 Task: Plan a visit to the local art fair on the 5th at 11:00 AM to 12:00Pm
Action: Mouse moved to (248, 159)
Screenshot: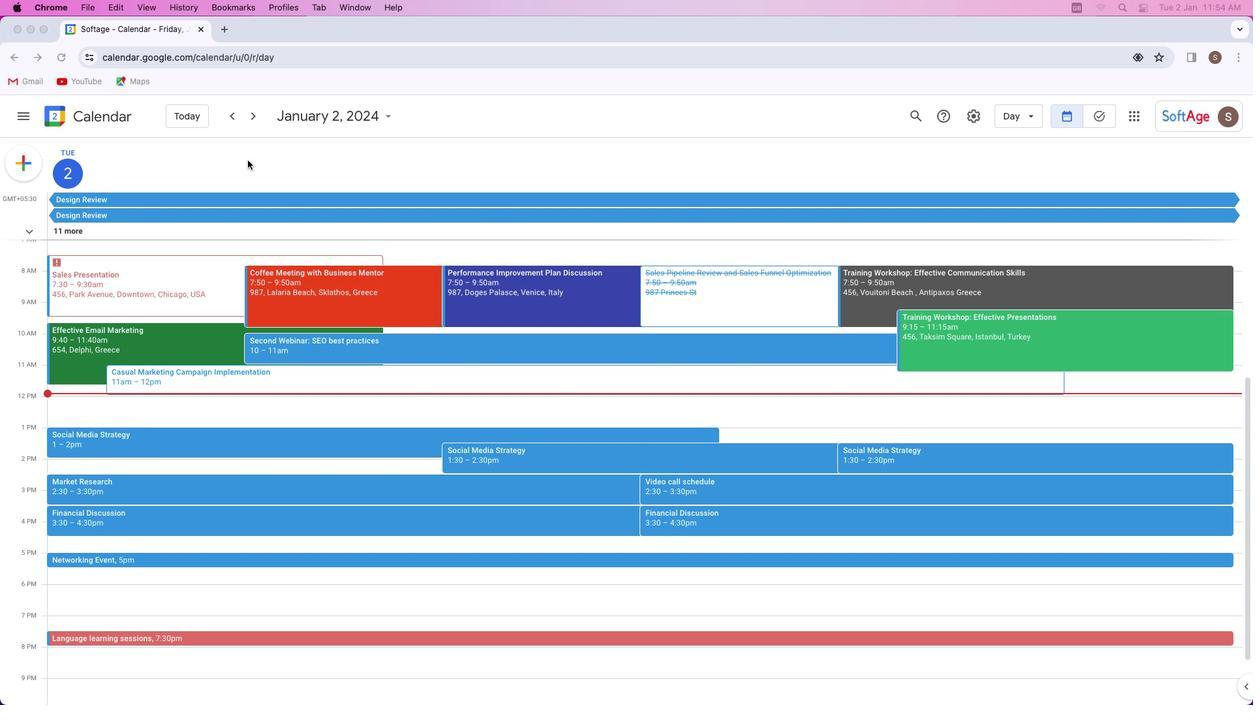 
Action: Mouse pressed left at (248, 159)
Screenshot: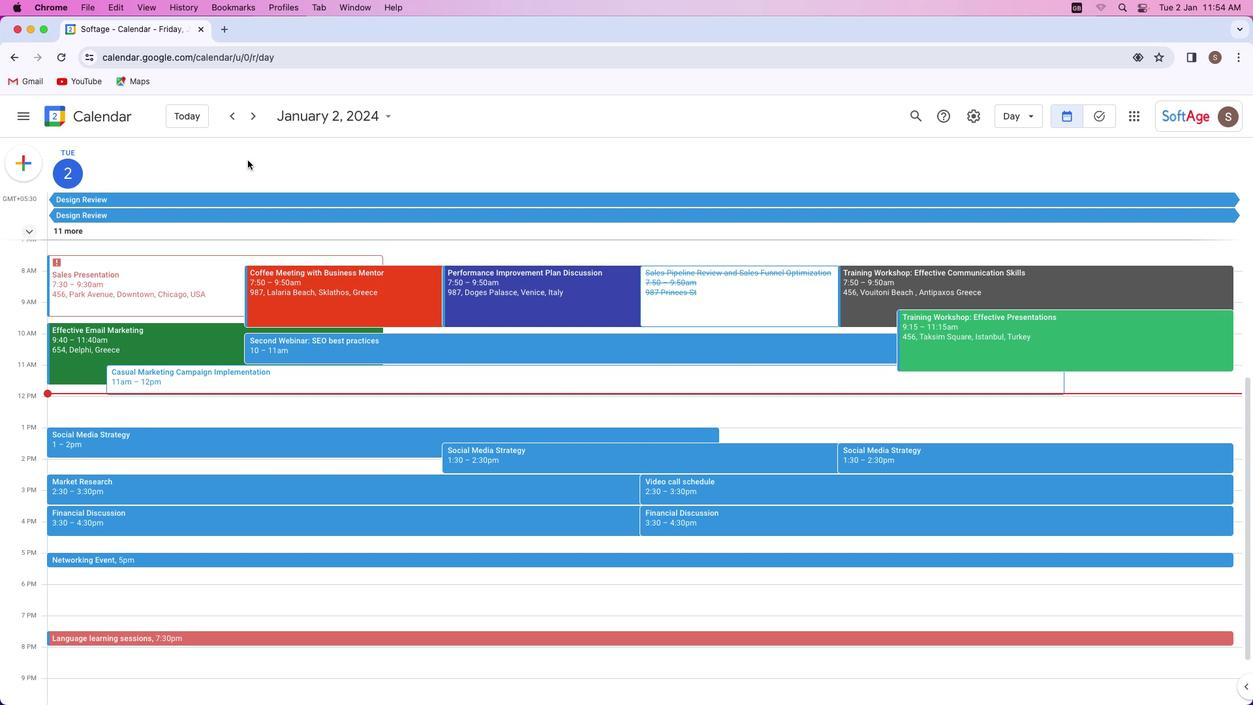 
Action: Mouse moved to (17, 176)
Screenshot: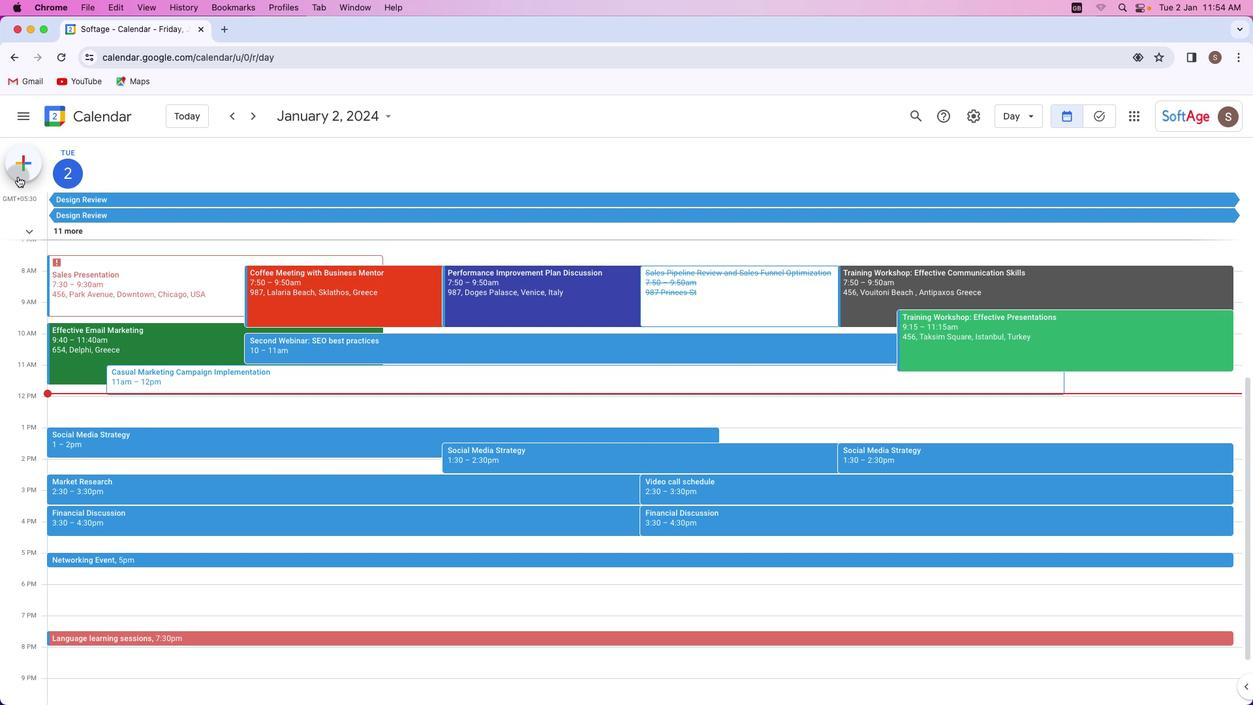 
Action: Mouse pressed left at (17, 176)
Screenshot: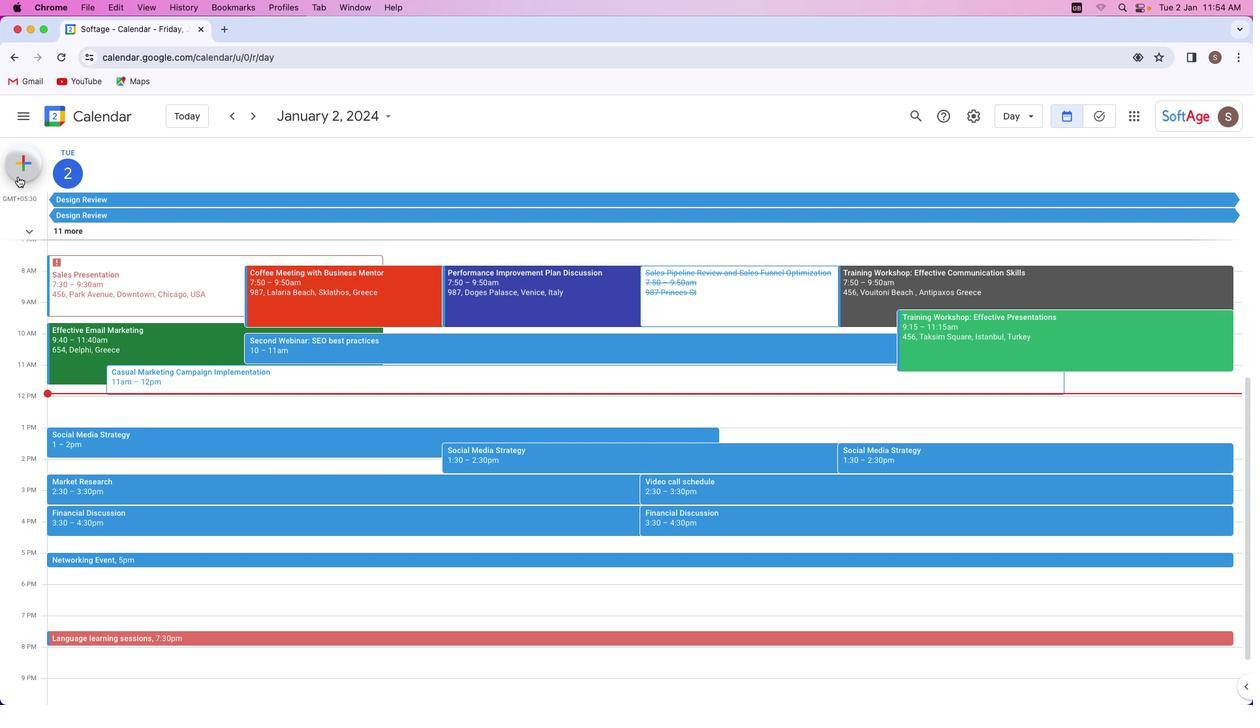 
Action: Mouse moved to (48, 208)
Screenshot: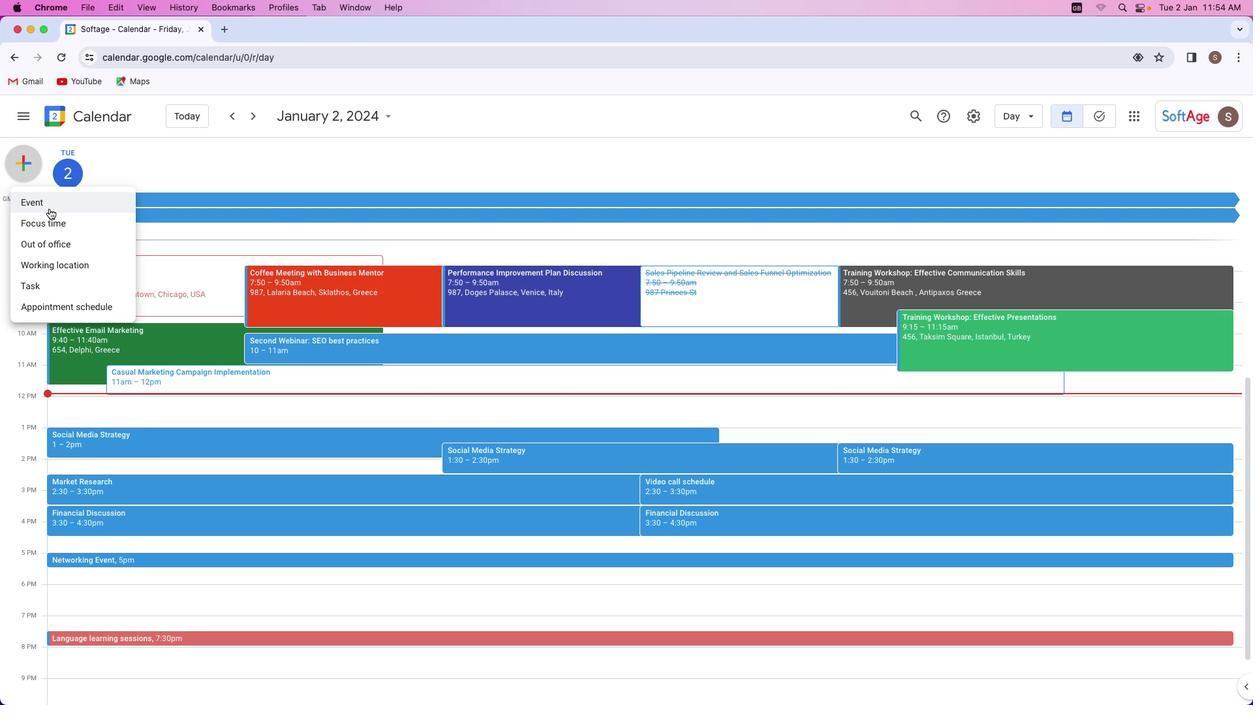 
Action: Mouse pressed left at (48, 208)
Screenshot: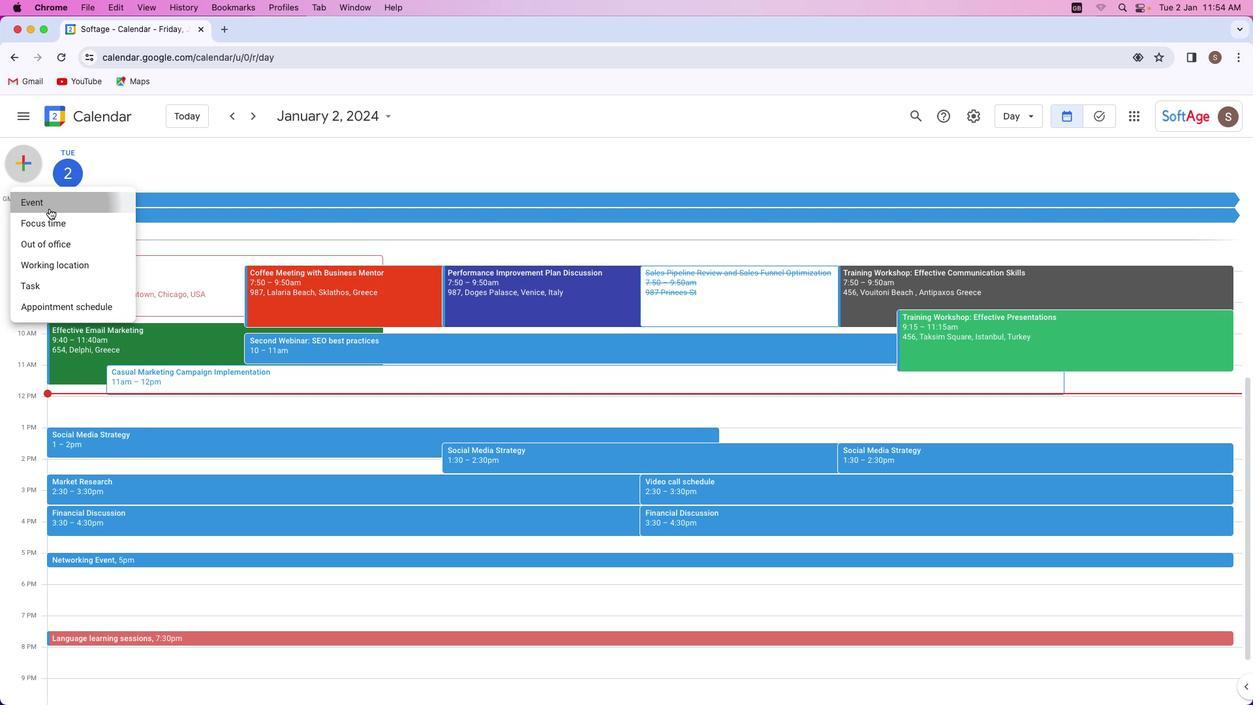 
Action: Mouse moved to (456, 275)
Screenshot: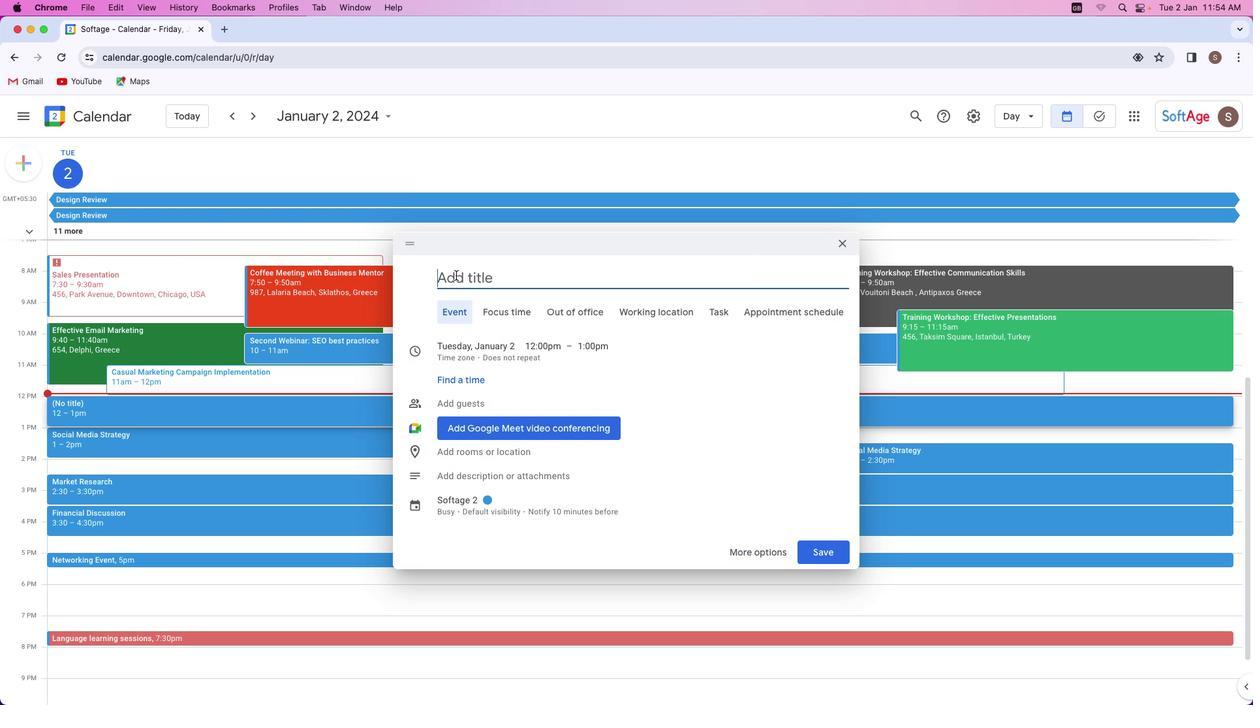 
Action: Key pressed Key.shift'V''i''s''i''t'Key.space't''o'Key.space't''h''e'Key.space'l''o''c''a''l'Key.space'a''r''t'Key.space'f''a''i''r'
Screenshot: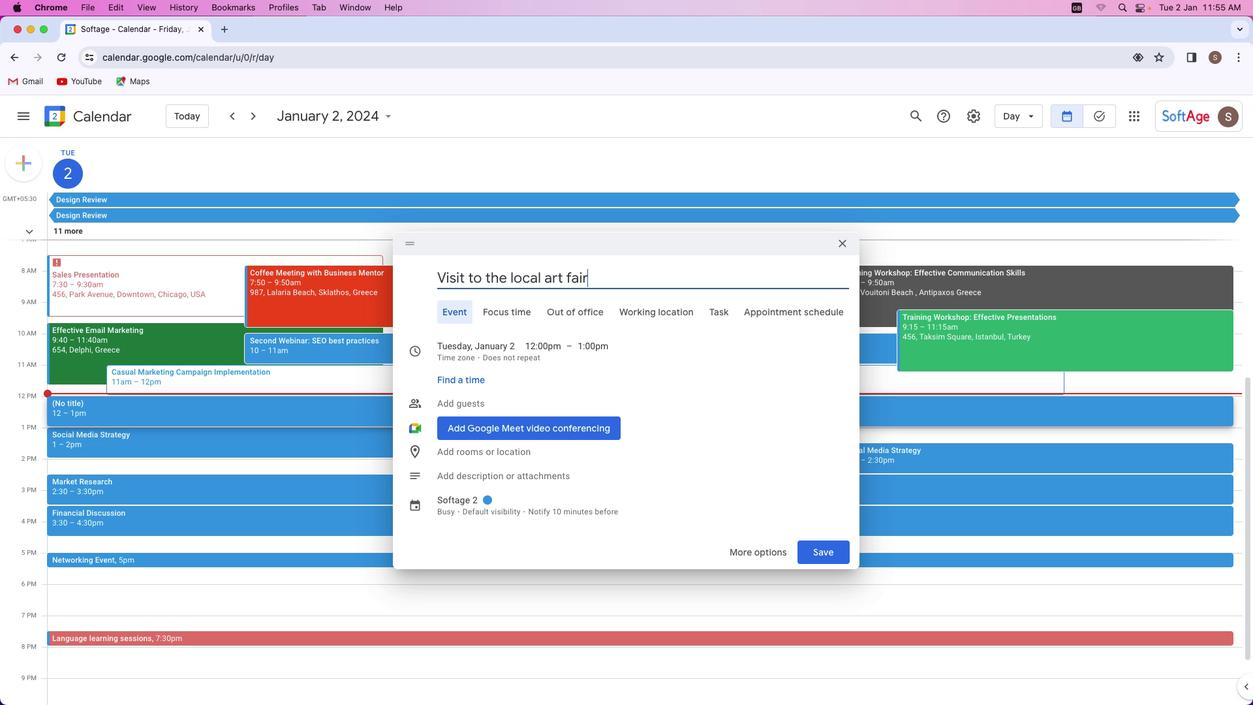 
Action: Mouse moved to (490, 344)
Screenshot: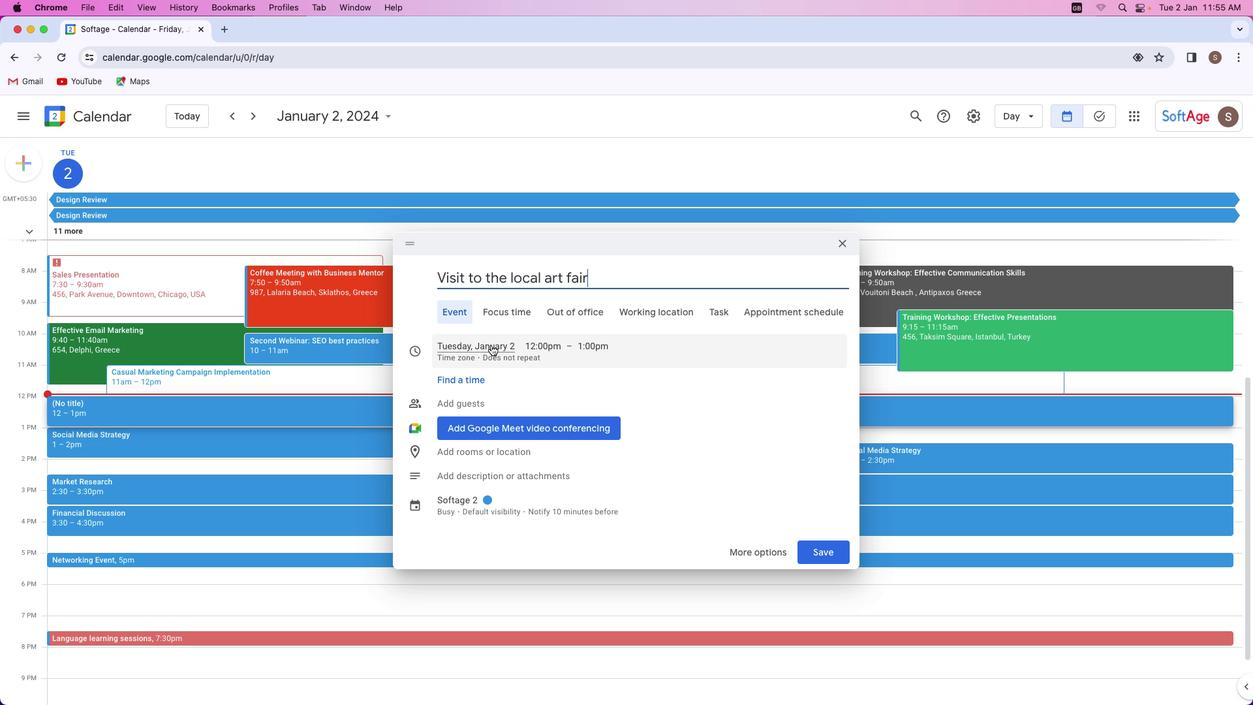 
Action: Mouse pressed left at (490, 344)
Screenshot: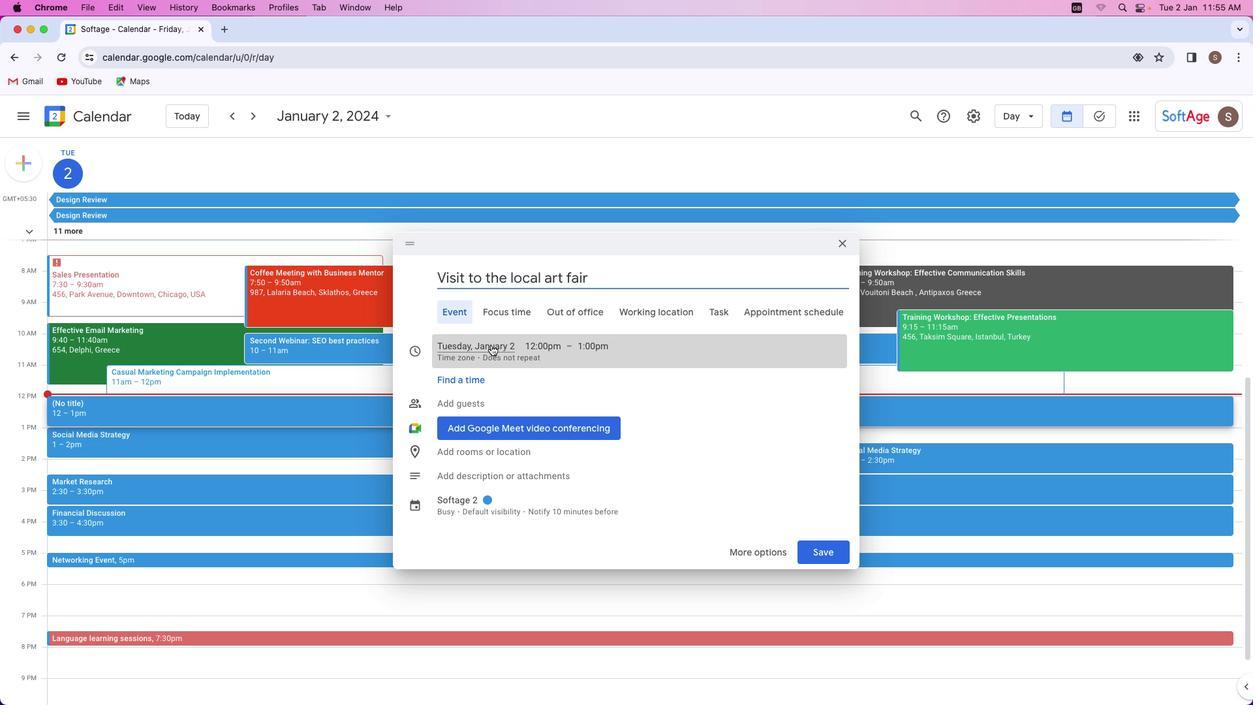 
Action: Mouse moved to (547, 408)
Screenshot: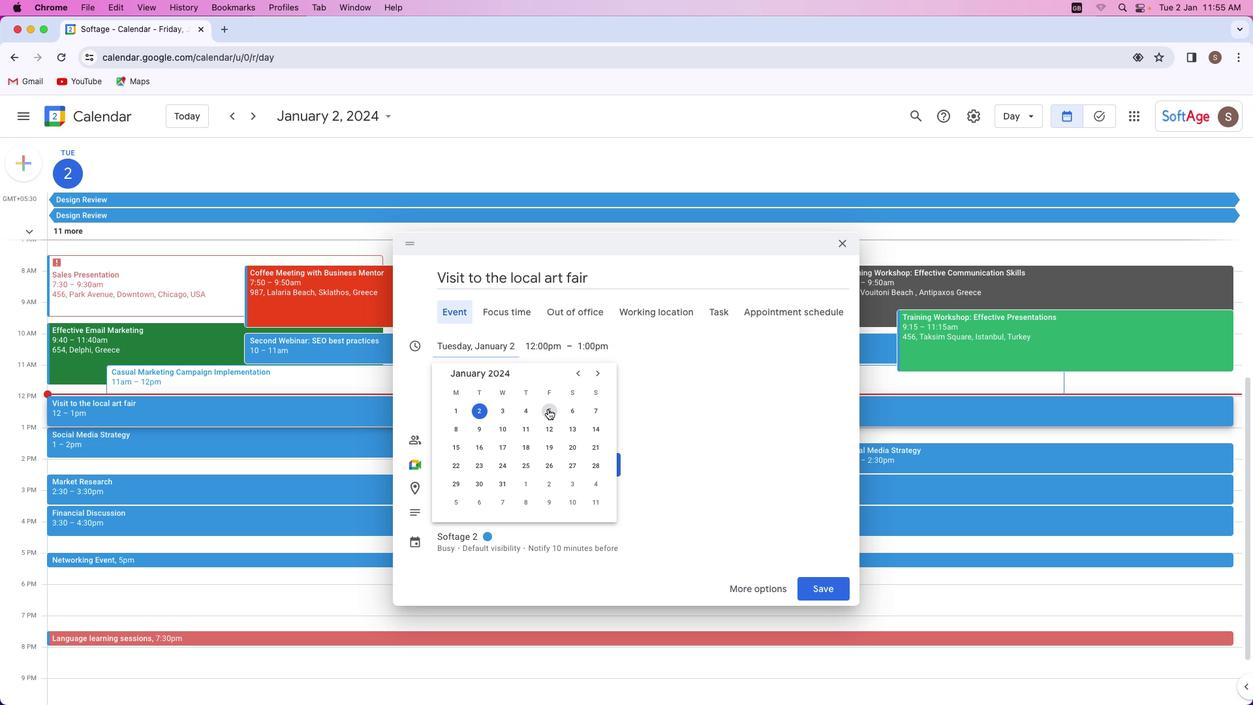 
Action: Mouse pressed left at (547, 408)
Screenshot: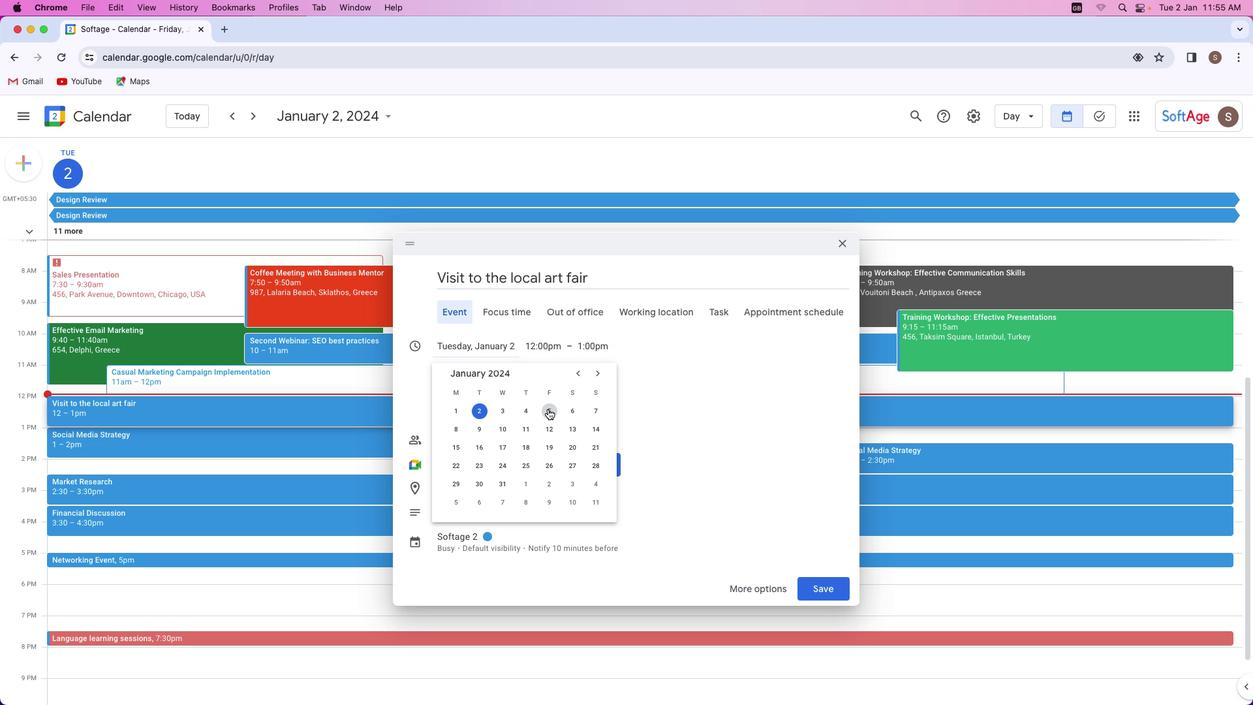 
Action: Mouse moved to (536, 346)
Screenshot: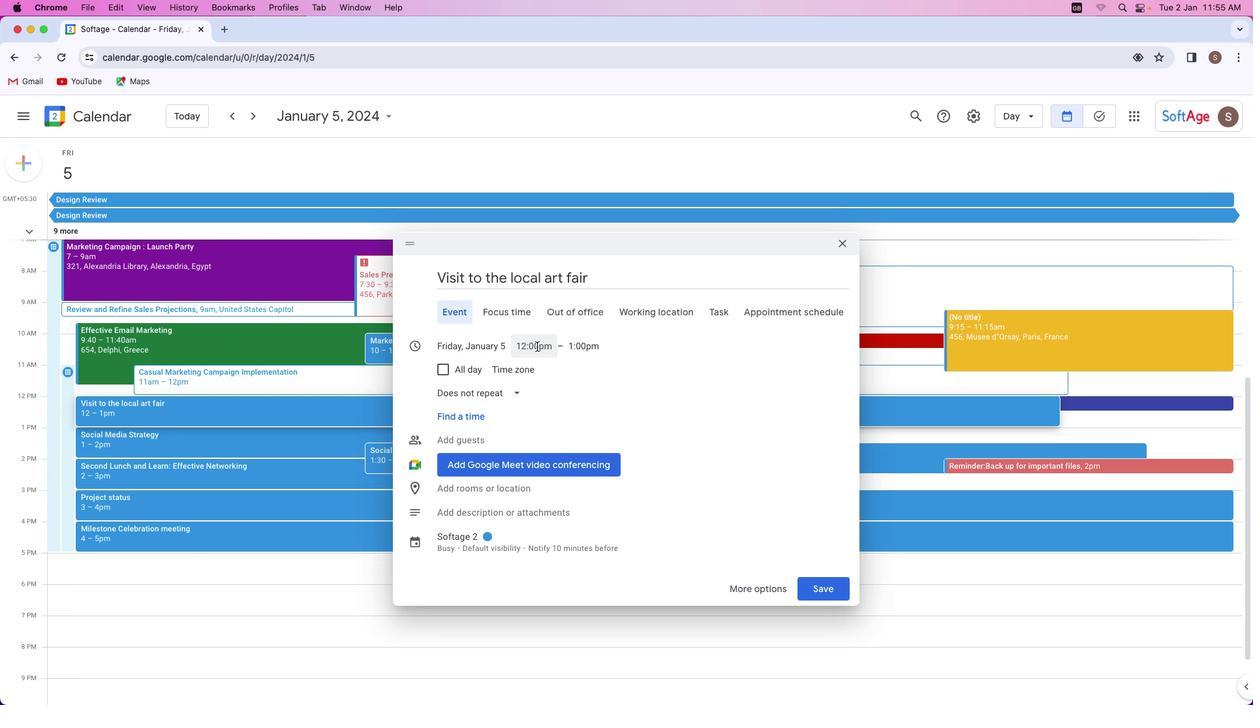 
Action: Mouse pressed left at (536, 346)
Screenshot: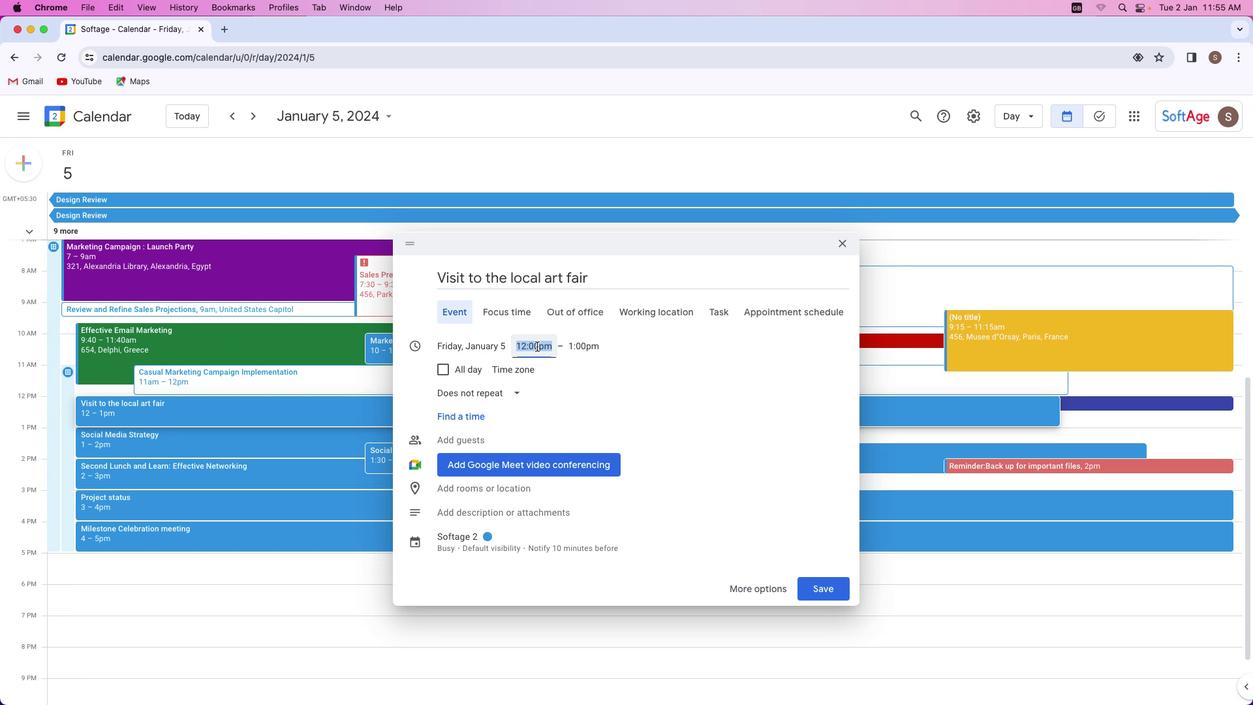 
Action: Mouse moved to (549, 409)
Screenshot: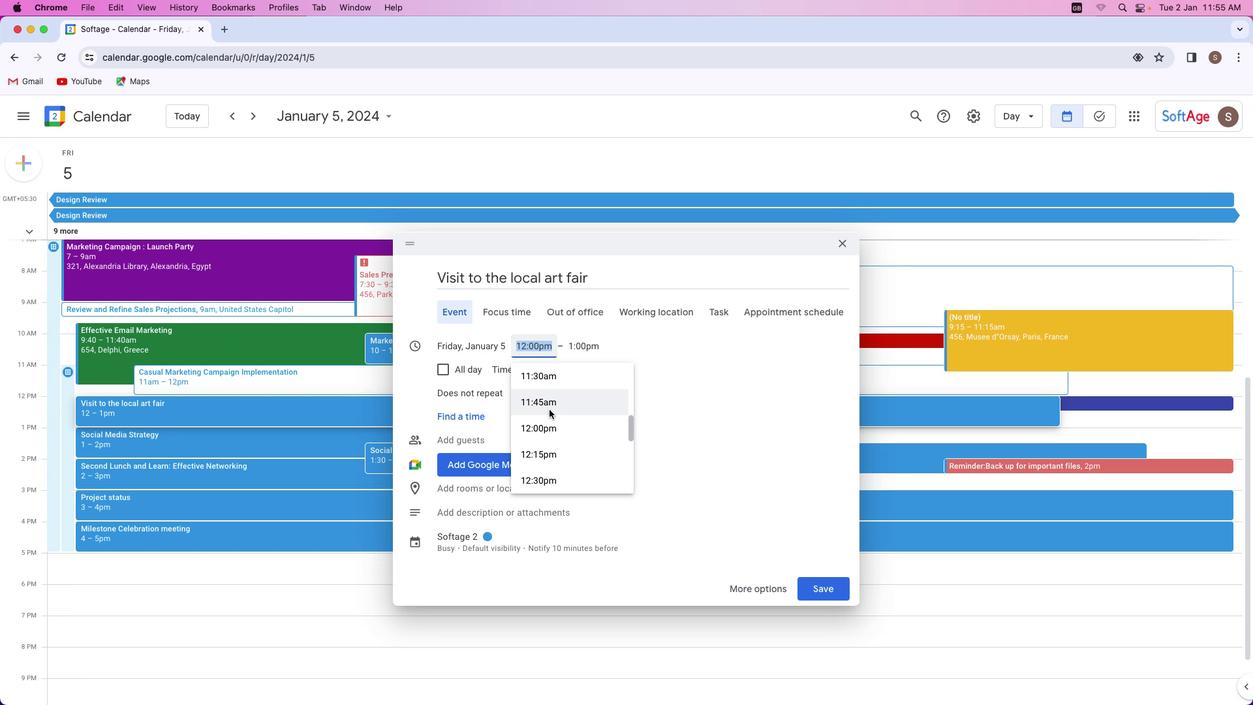 
Action: Mouse scrolled (549, 409) with delta (0, 0)
Screenshot: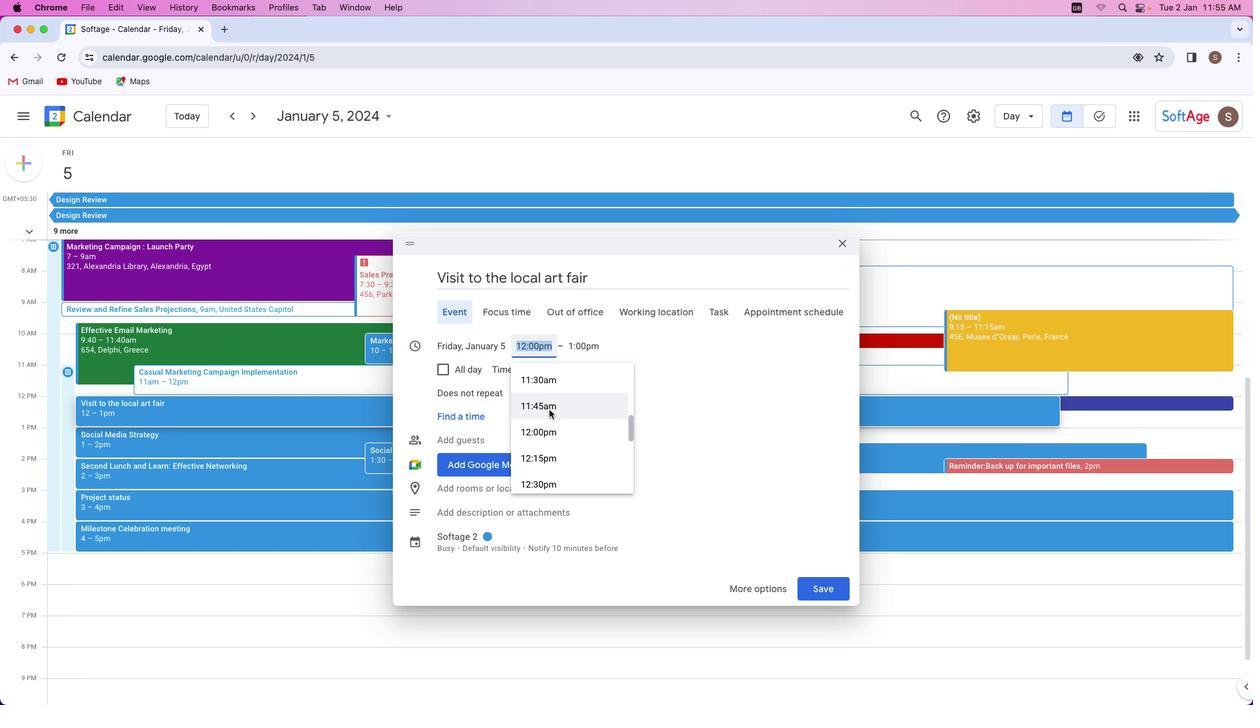 
Action: Mouse scrolled (549, 409) with delta (0, 0)
Screenshot: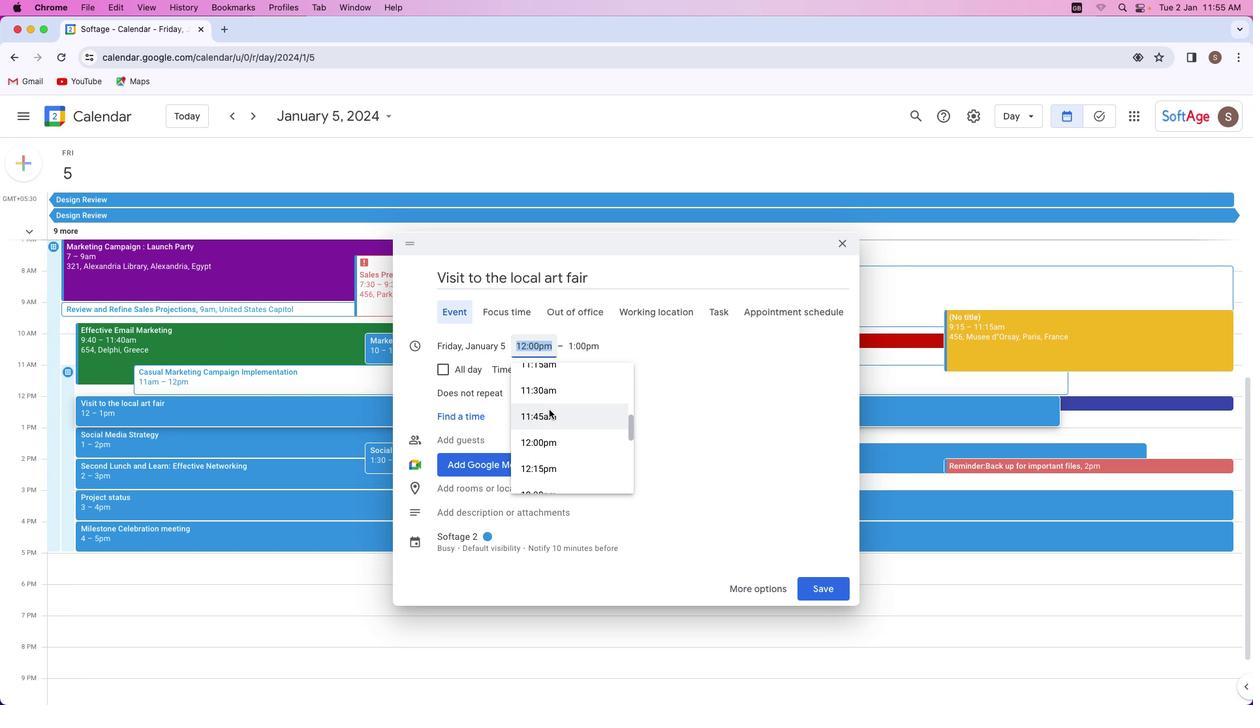 
Action: Mouse scrolled (549, 409) with delta (0, 0)
Screenshot: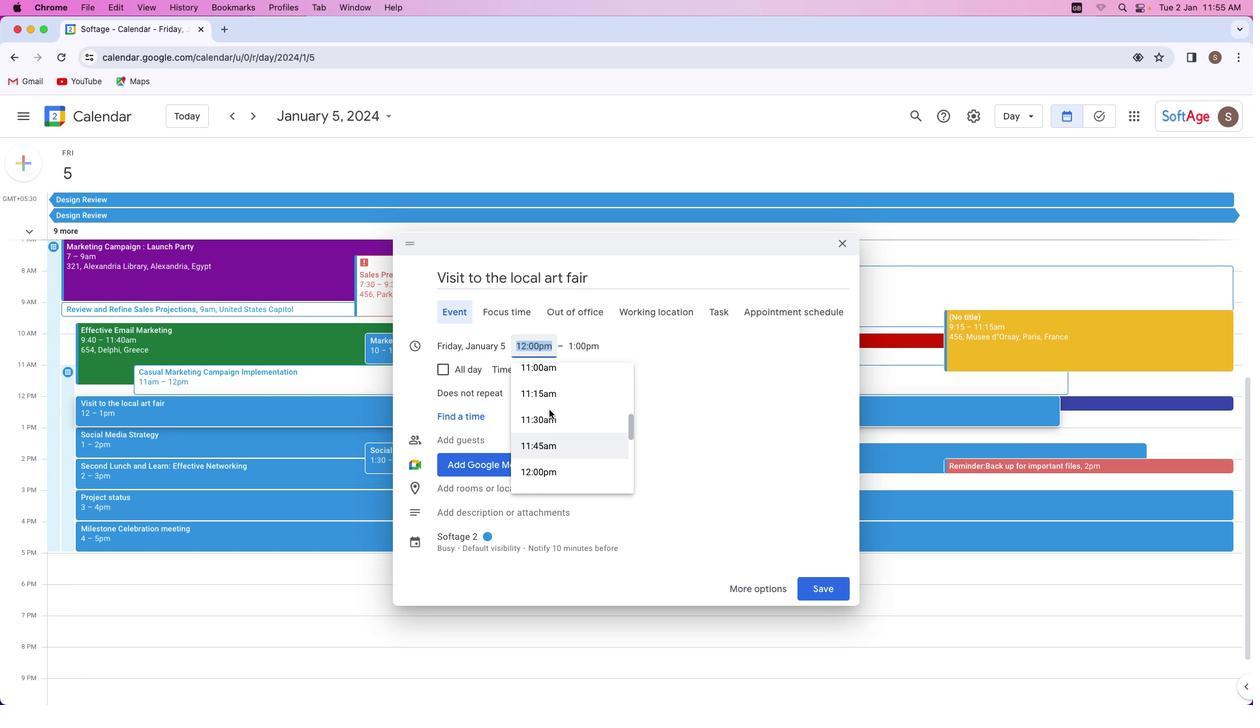 
Action: Mouse scrolled (549, 409) with delta (0, 0)
Screenshot: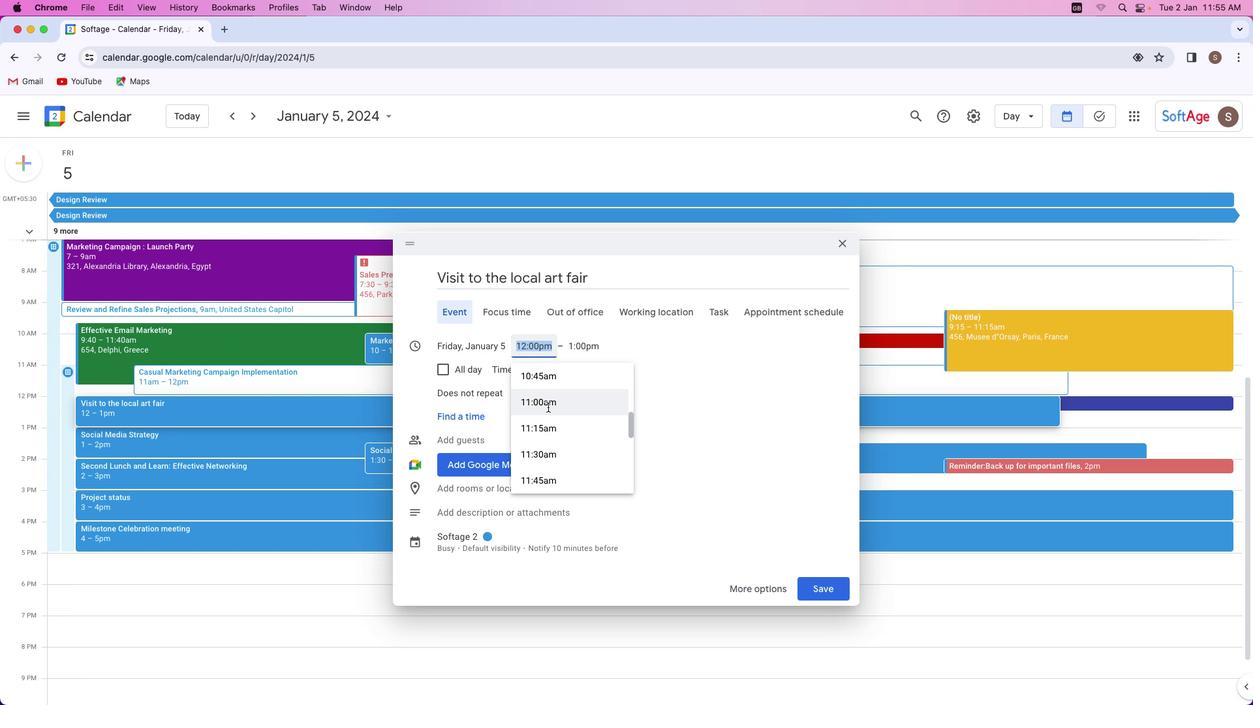 
Action: Mouse moved to (541, 414)
Screenshot: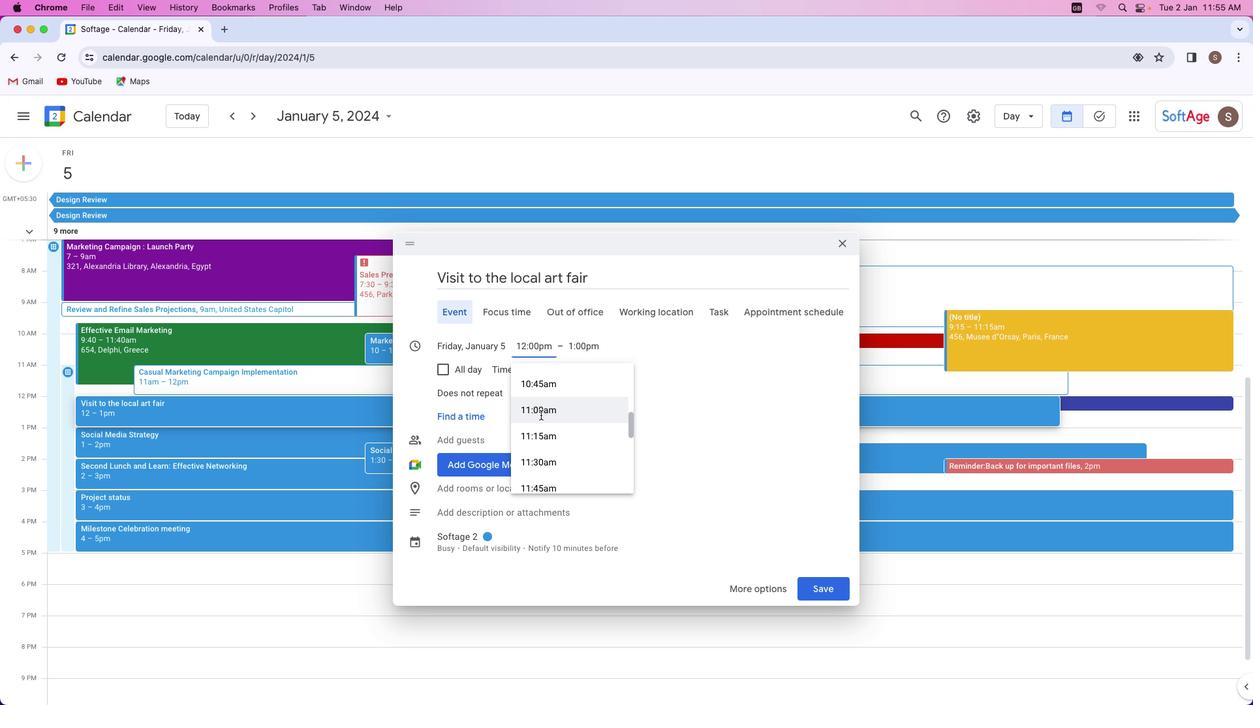 
Action: Mouse pressed left at (541, 414)
Screenshot: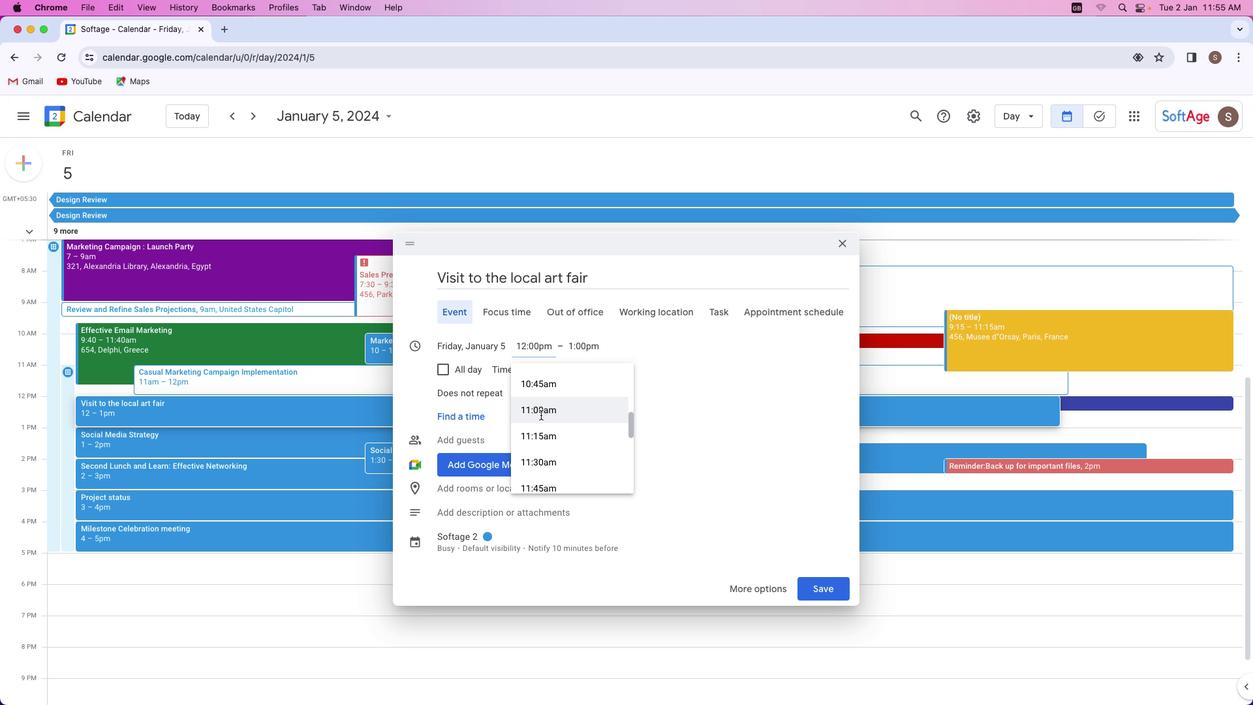 
Action: Mouse moved to (491, 508)
Screenshot: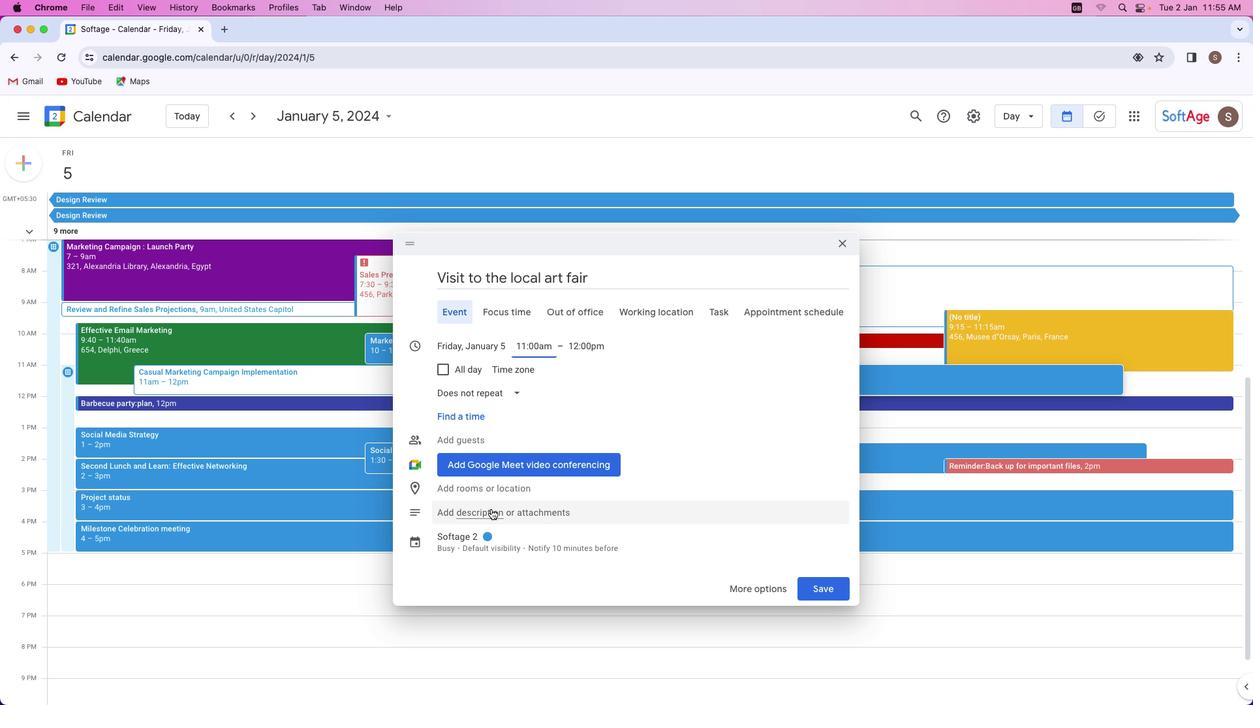 
Action: Mouse pressed left at (491, 508)
Screenshot: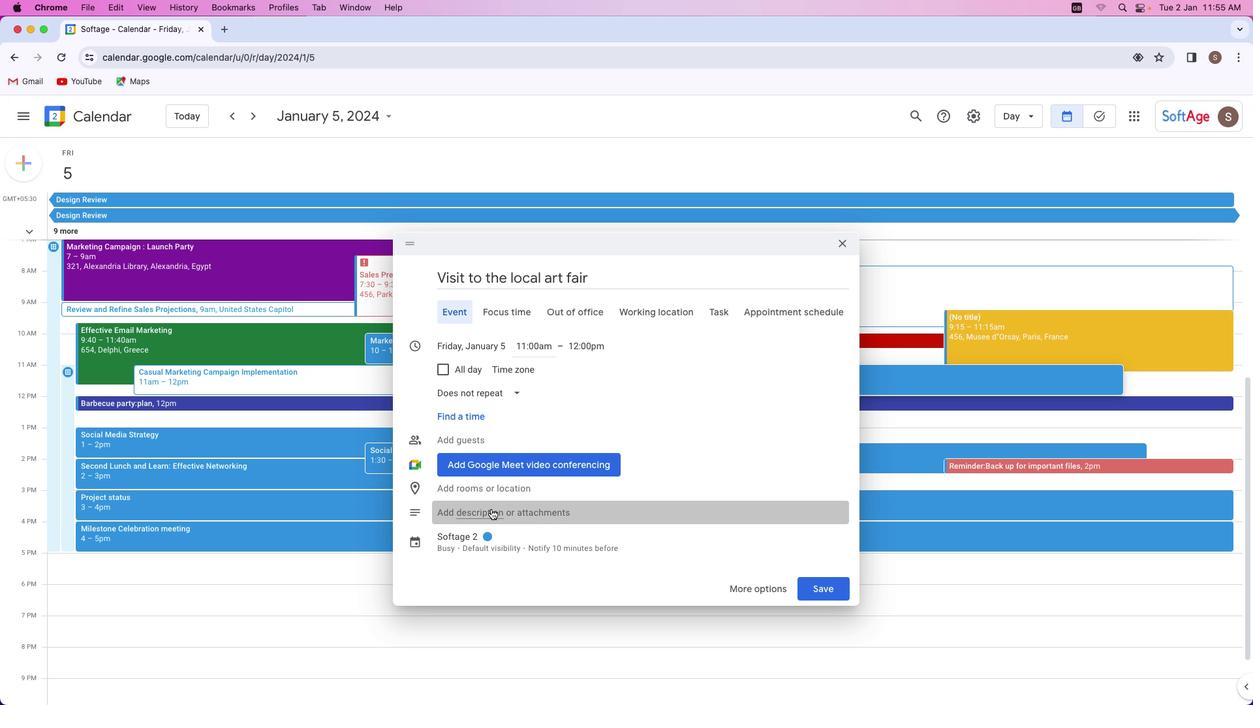 
Action: Mouse moved to (490, 507)
Screenshot: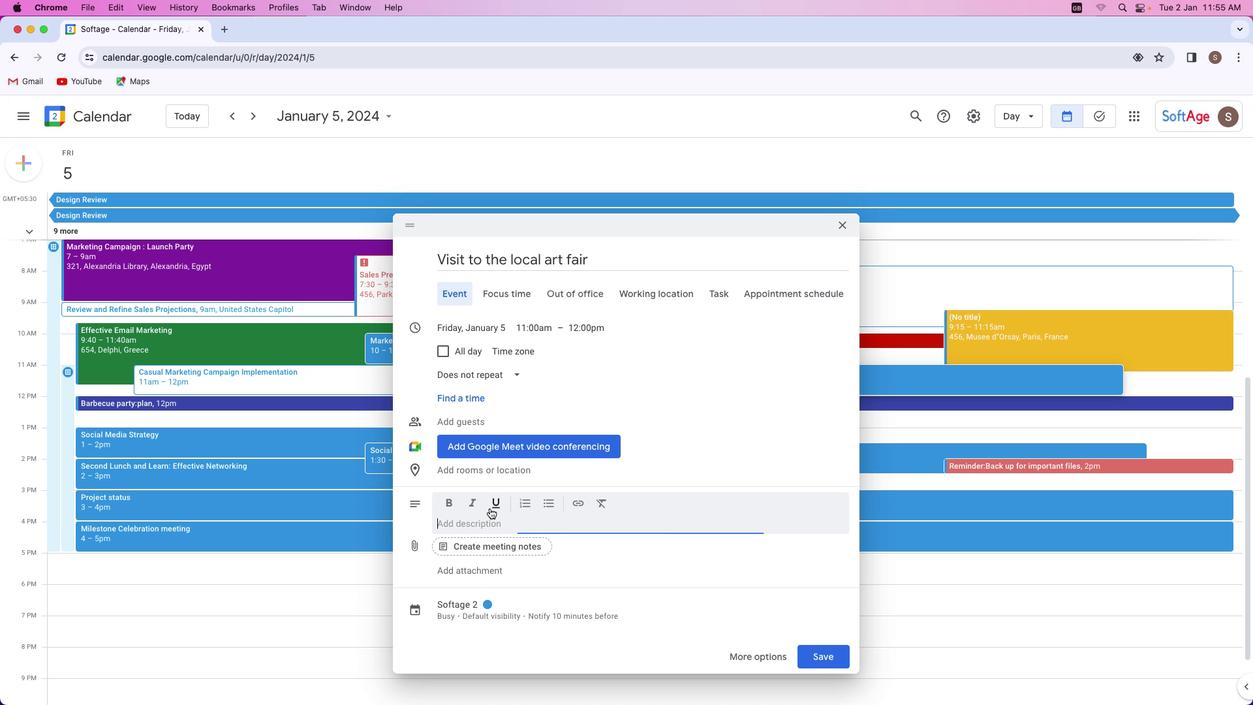 
Action: Key pressed Key.shift'T''h''i''s'Key.space'p''l''a''n''n''i''n''g'Key.space'i''s'Key.space'f''o''r'Key.backspaceKey.backspaceKey.backspaceKey.backspaceKey.backspaceKey.backspace'p''u''r''p''o''s''e'Key.space'i''s'Key.space'v''i''s''i''t'Key.space't''o'Key.space't''h''e'Key.space'l''o''c''a''l'Key.space'a''r''t'Key.space'f''a''i''r''.'
Screenshot: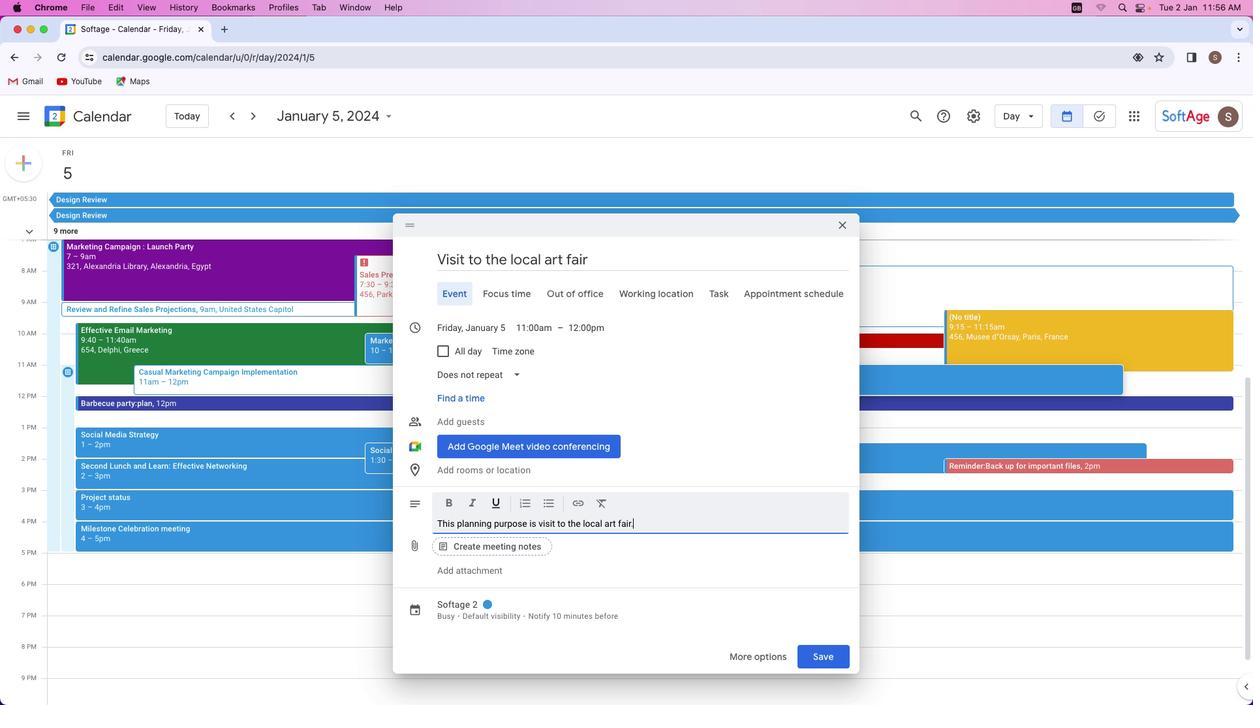 
Action: Mouse moved to (487, 601)
Screenshot: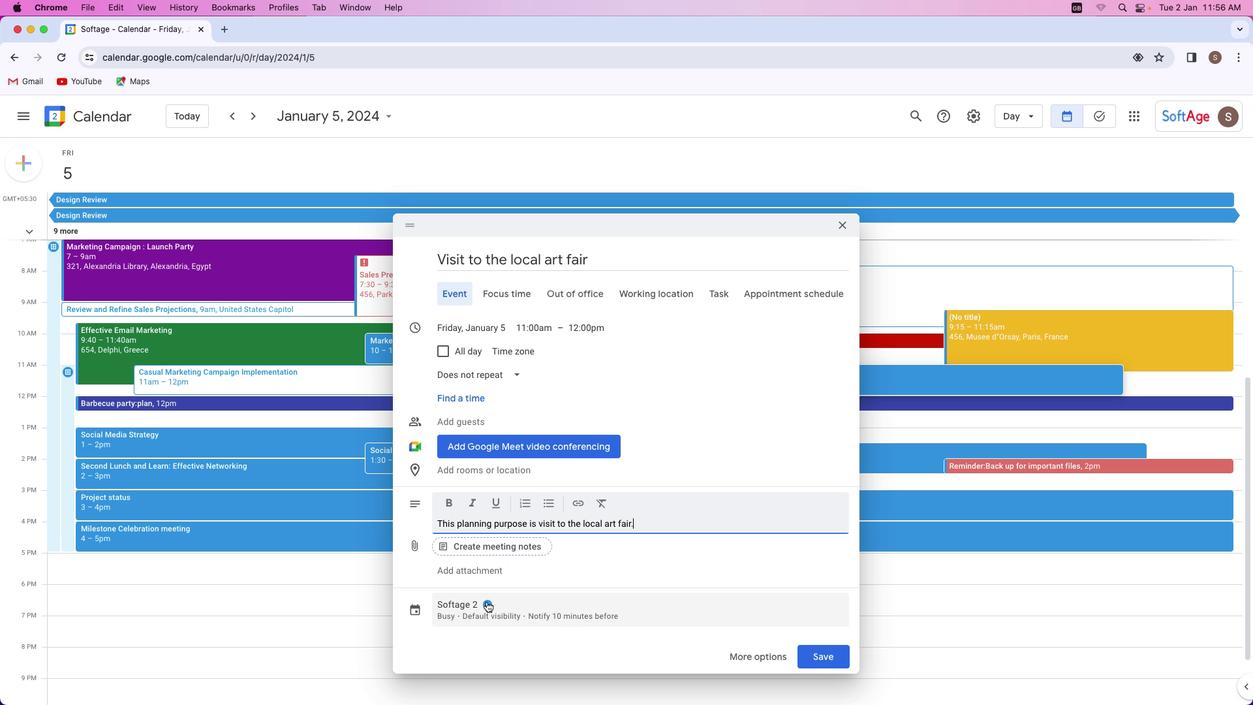 
Action: Mouse pressed left at (487, 601)
Screenshot: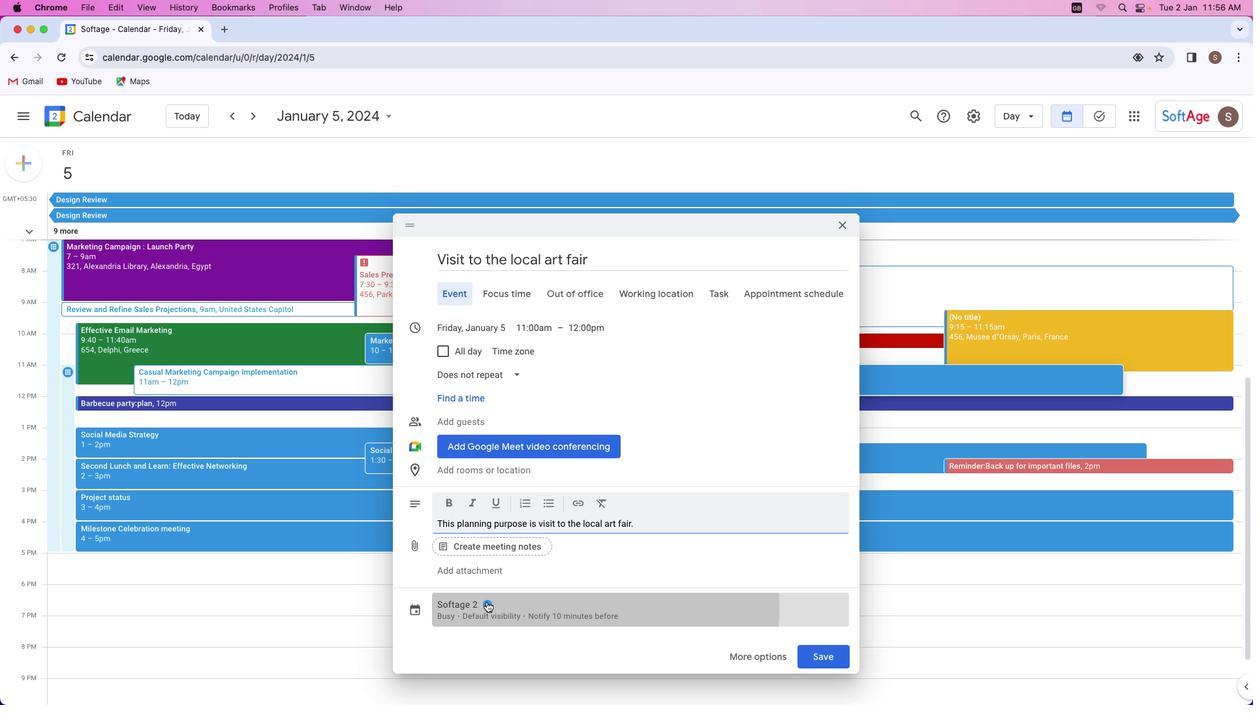 
Action: Mouse moved to (517, 514)
Screenshot: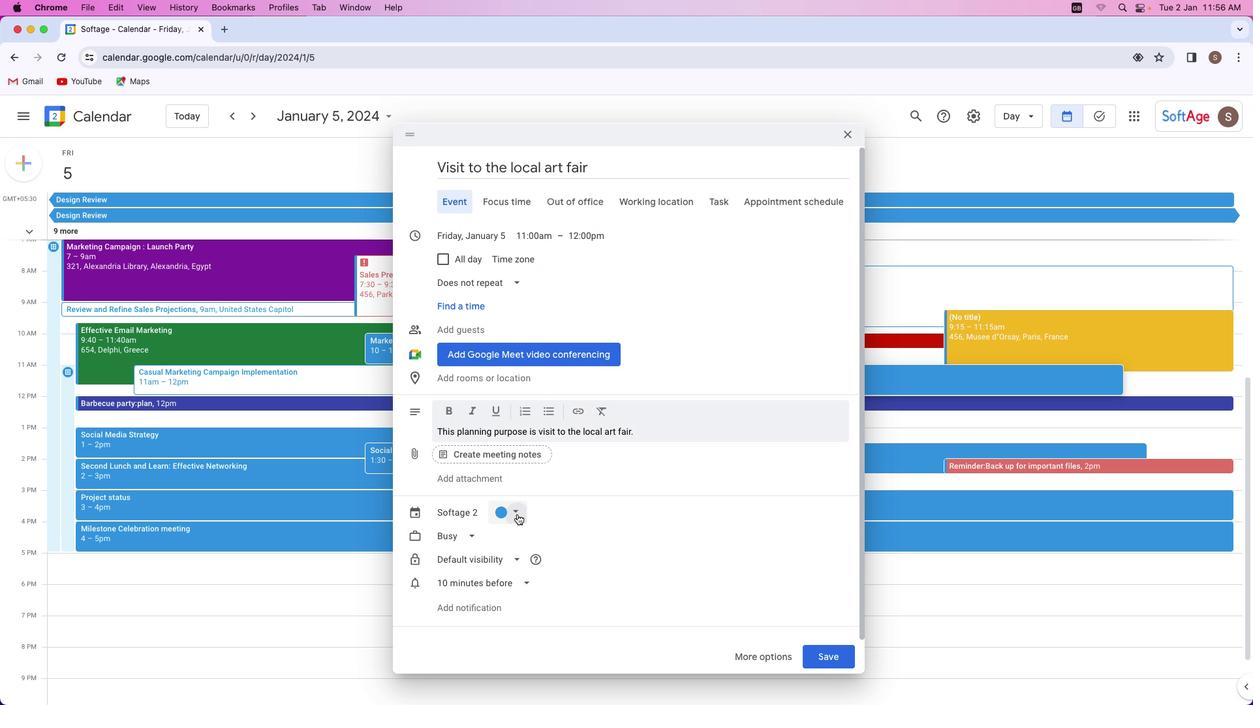 
Action: Mouse pressed left at (517, 514)
Screenshot: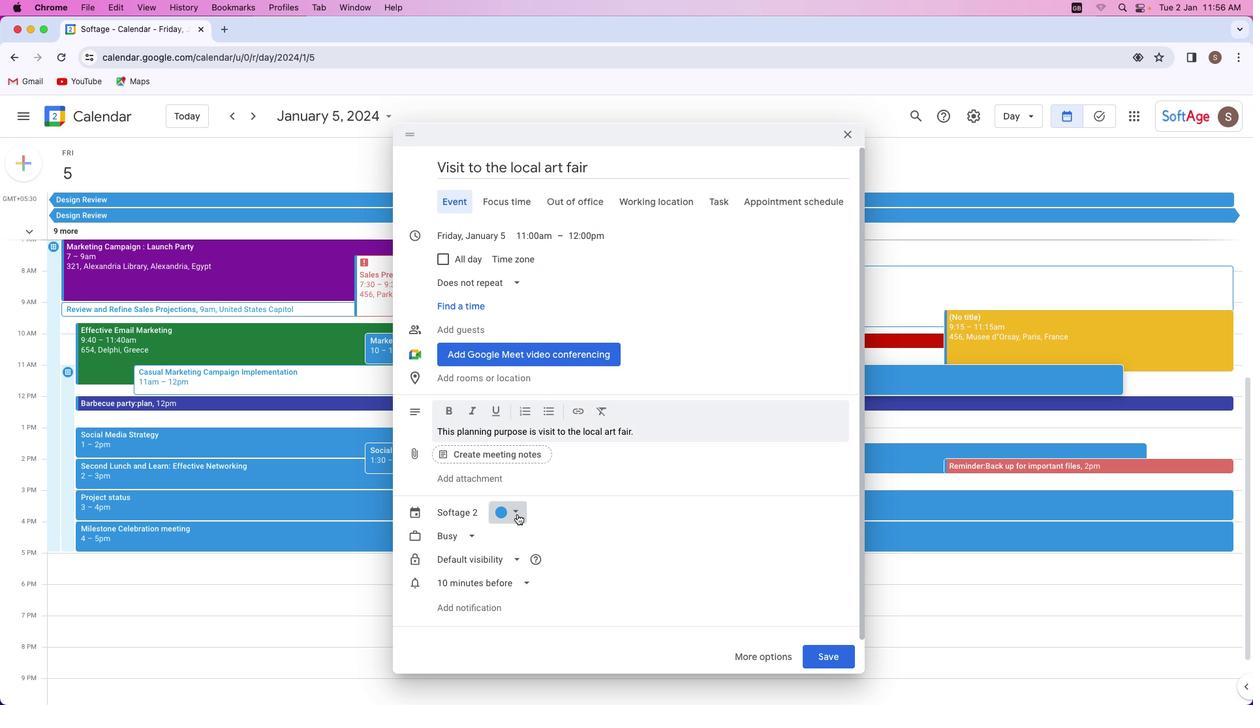 
Action: Mouse moved to (537, 548)
Screenshot: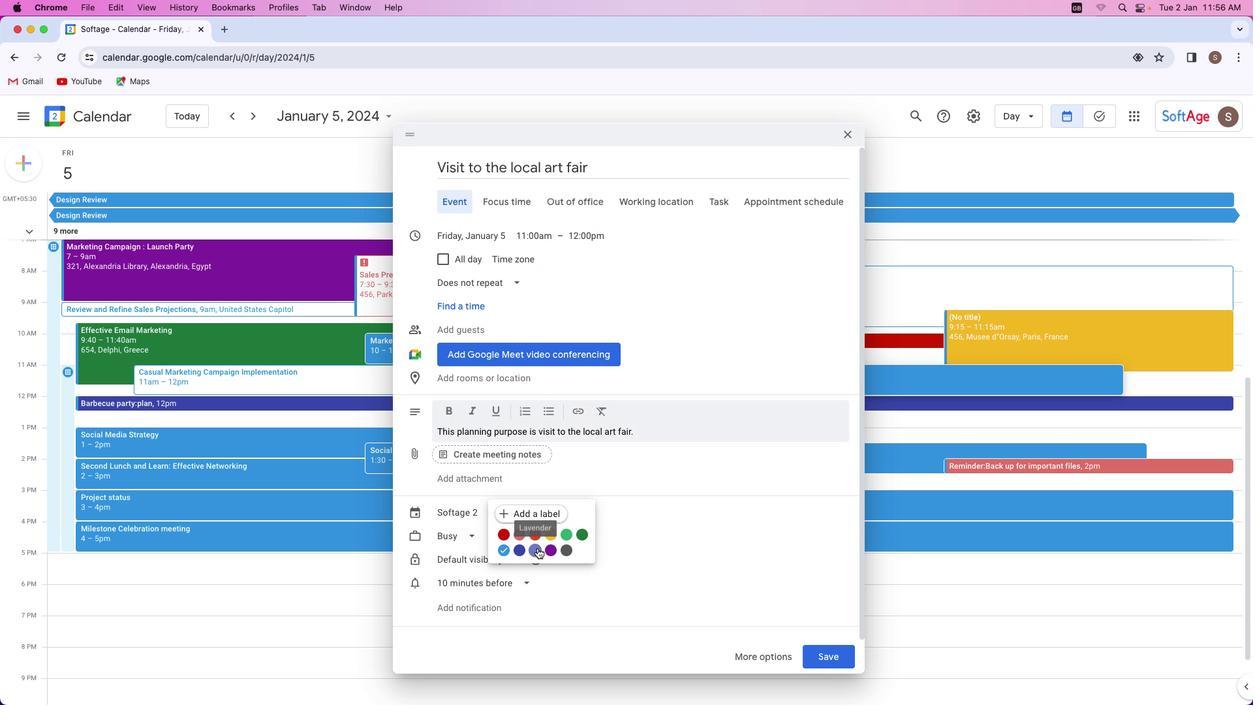 
Action: Mouse pressed left at (537, 548)
Screenshot: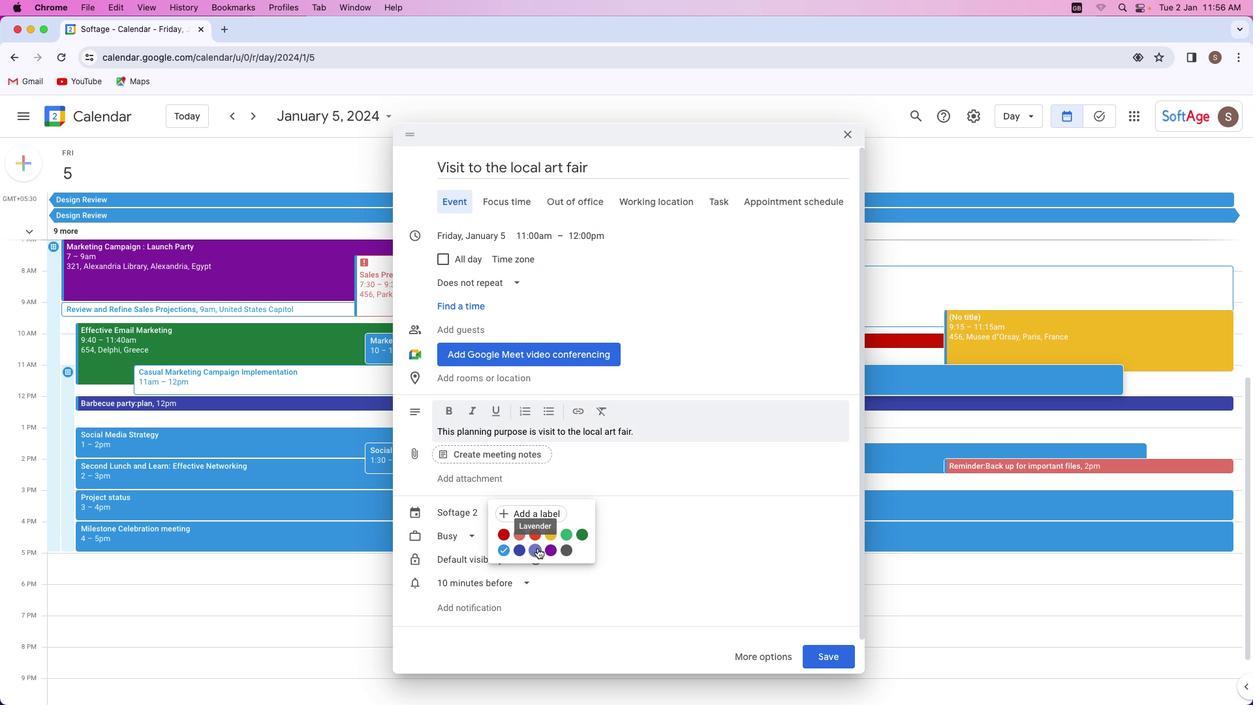 
Action: Mouse moved to (819, 652)
Screenshot: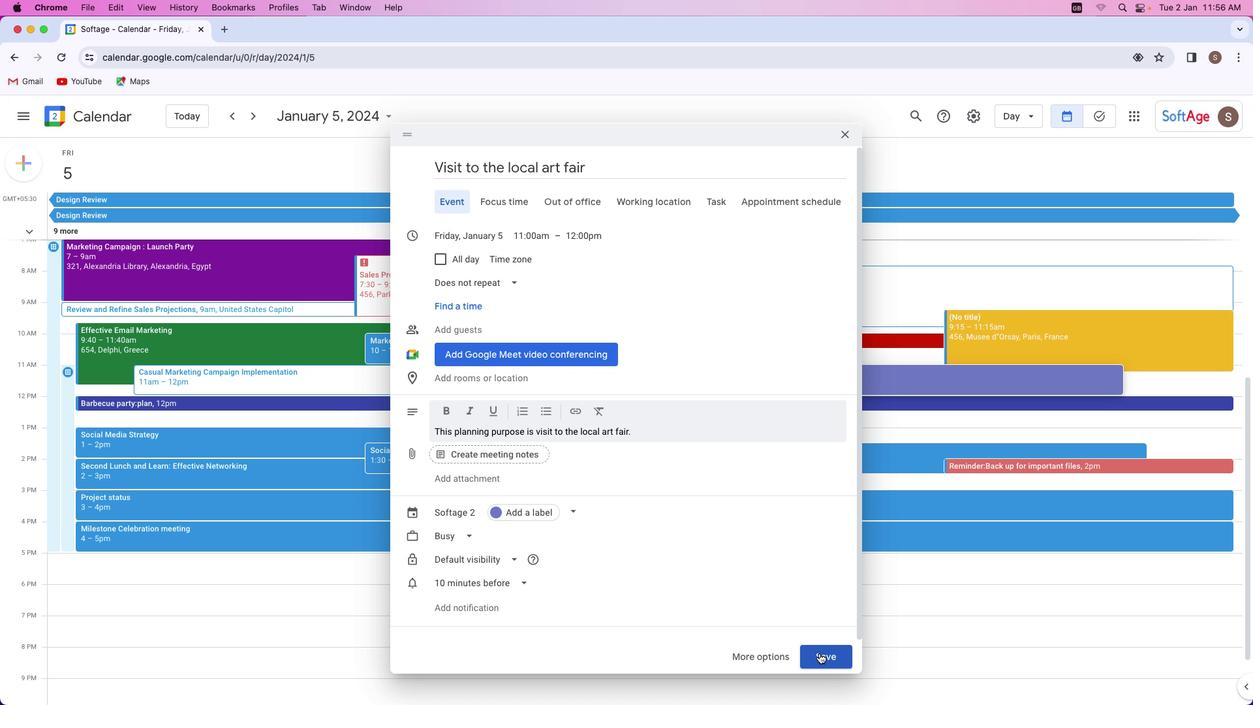 
Action: Mouse pressed left at (819, 652)
Screenshot: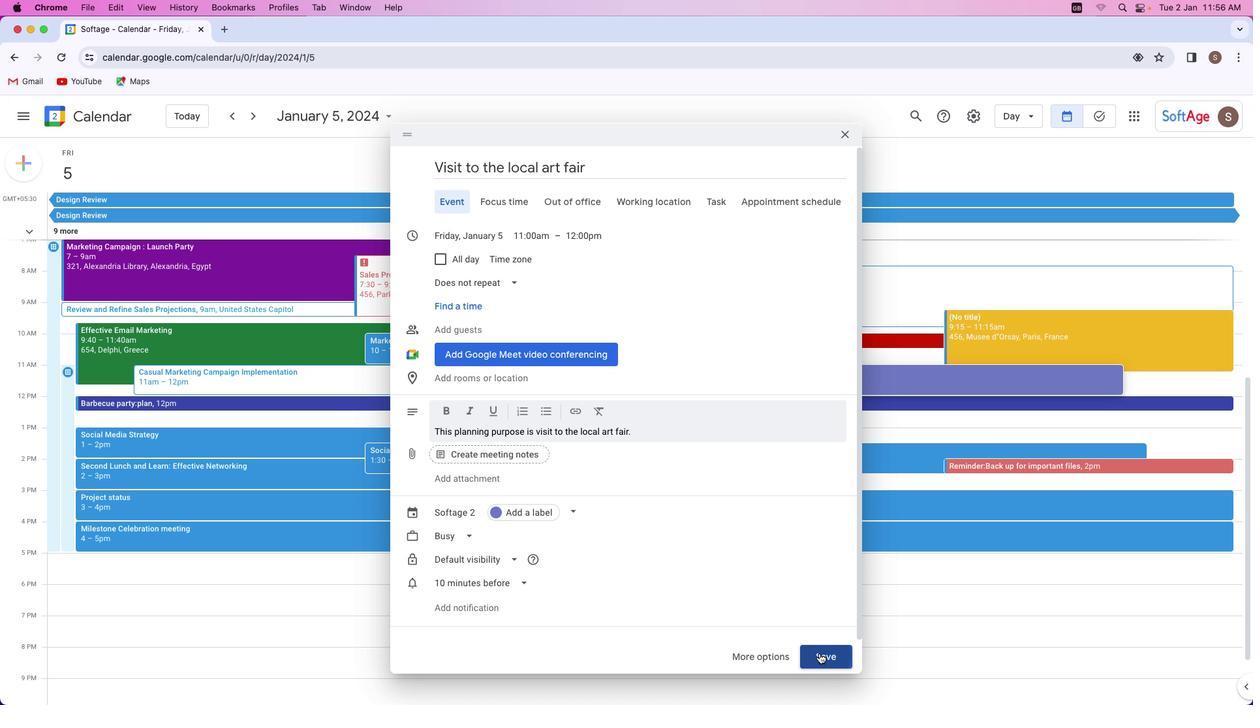 
Action: Mouse moved to (591, 380)
Screenshot: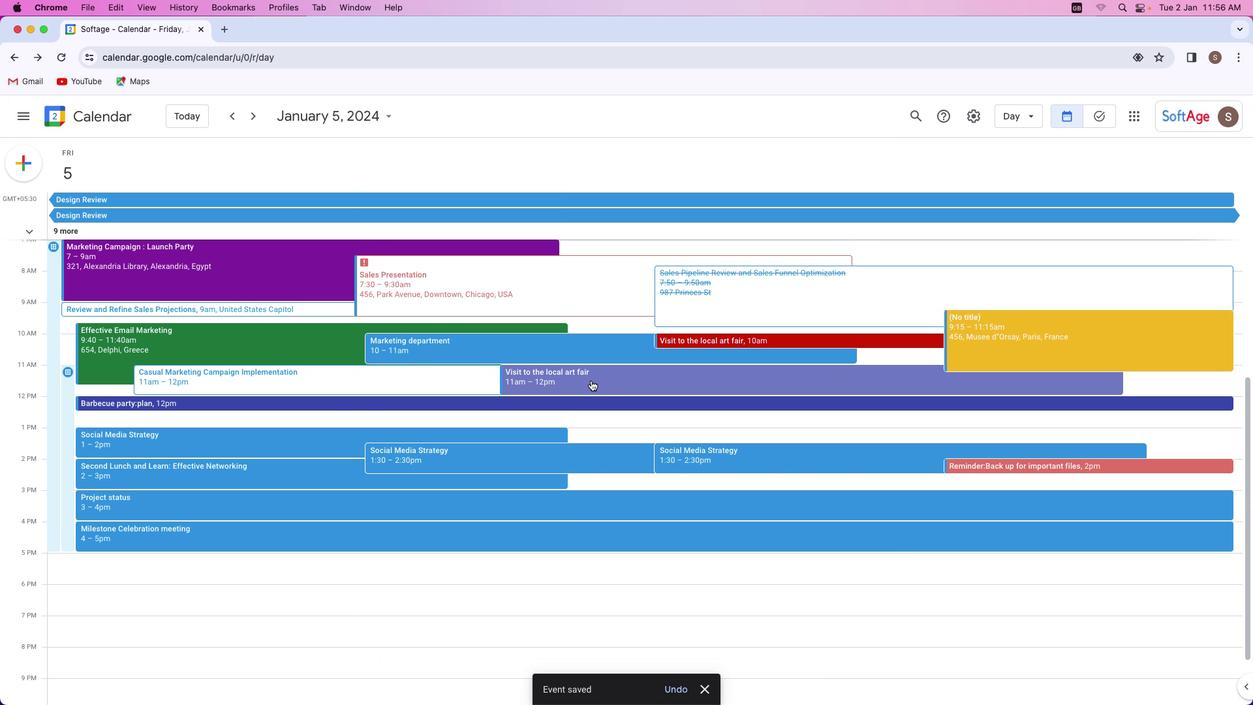 
Action: Mouse pressed left at (591, 380)
Screenshot: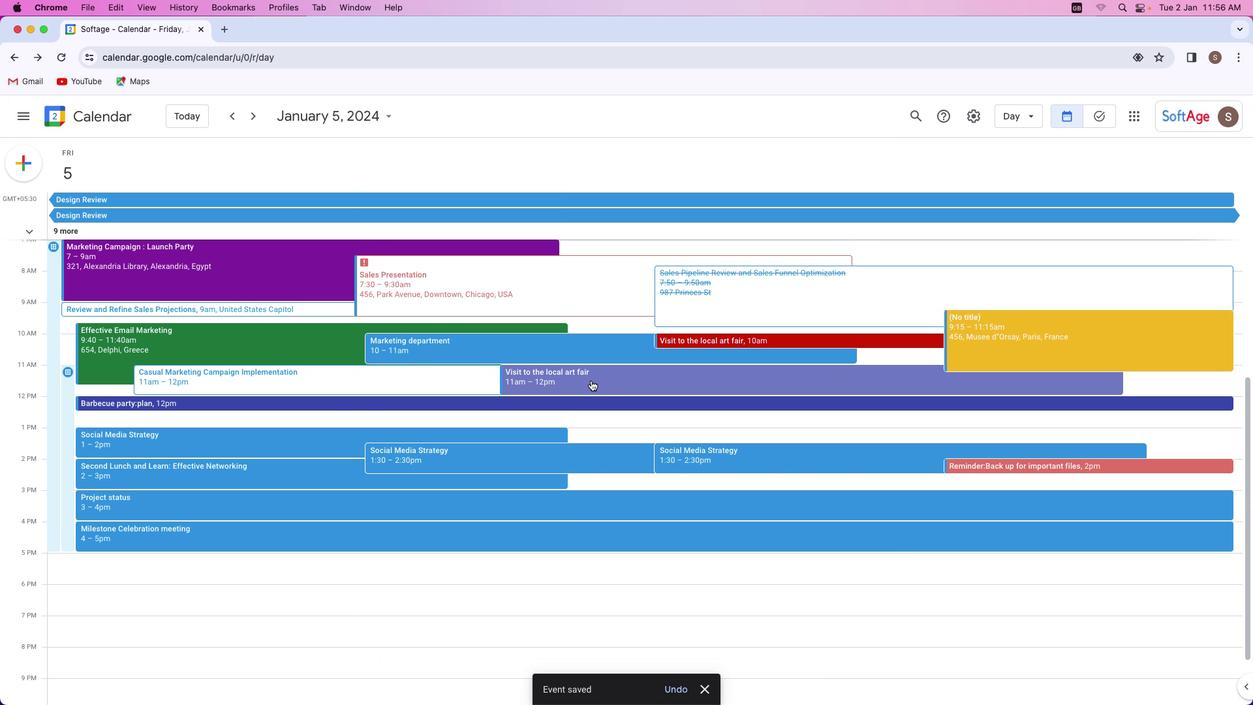 
Action: Mouse moved to (611, 374)
Screenshot: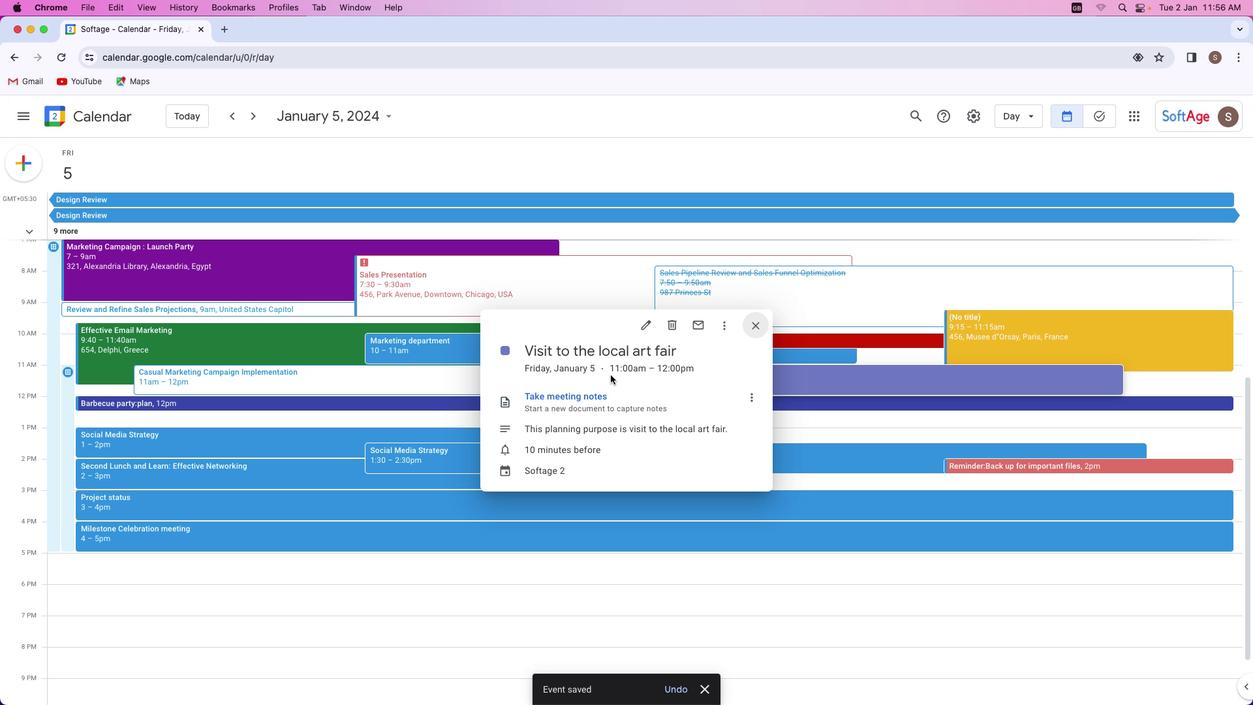 
